 Task: Set the night theme to "Light default".
Action: Mouse moved to (1149, 105)
Screenshot: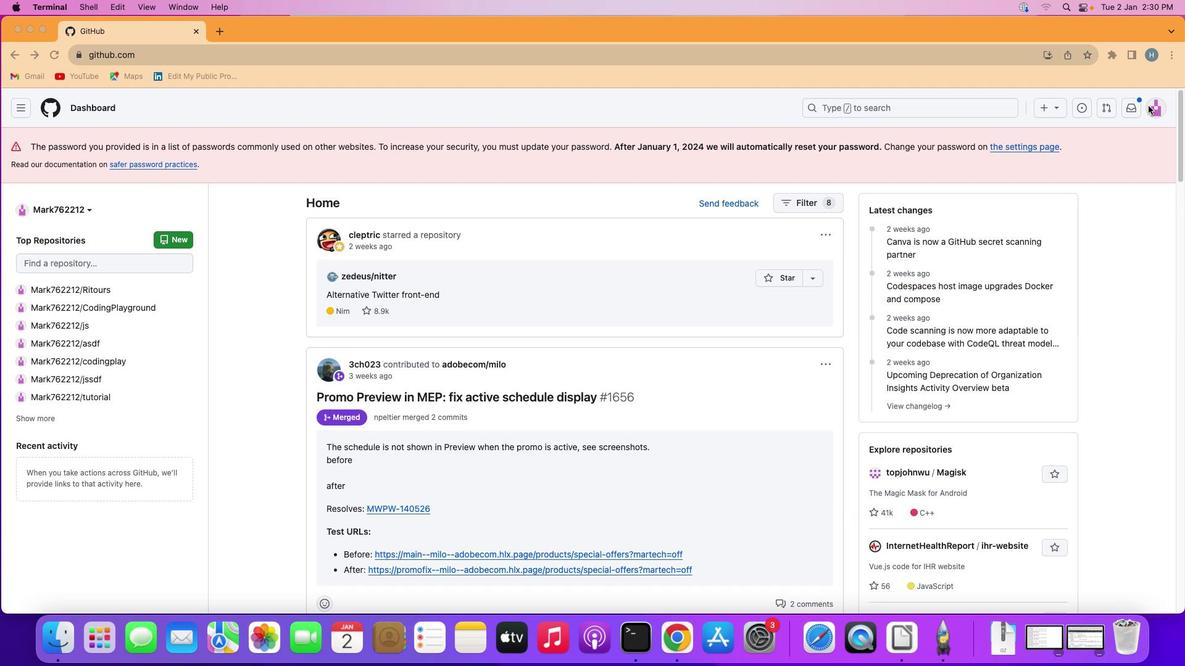 
Action: Mouse pressed left at (1149, 105)
Screenshot: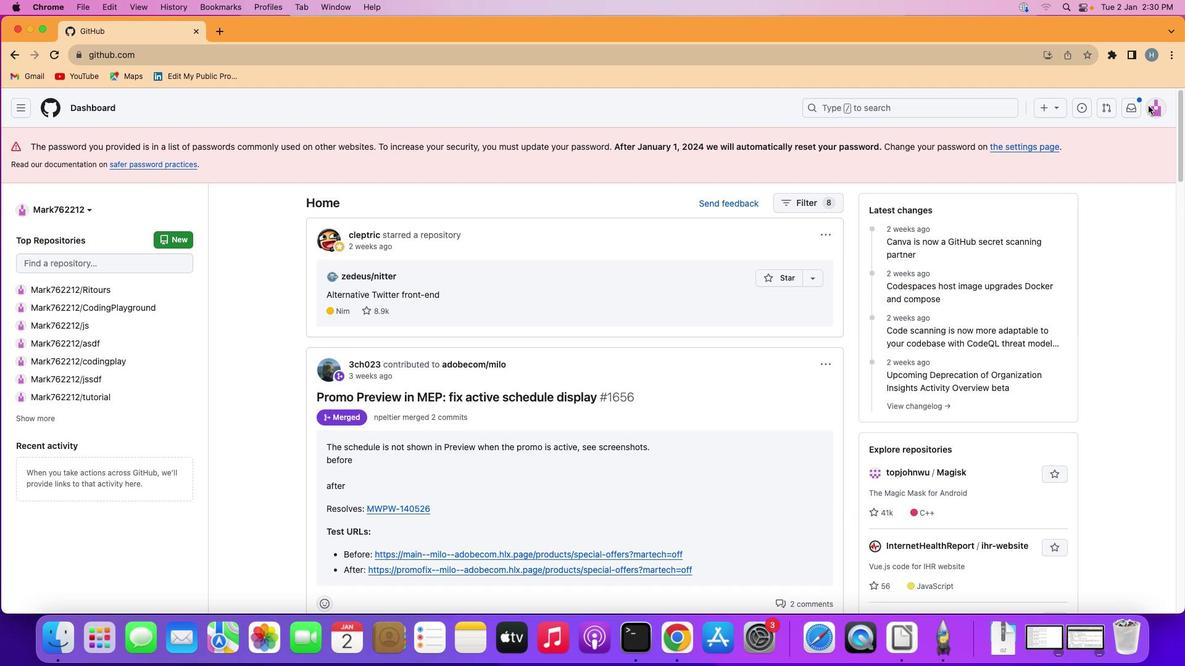 
Action: Mouse moved to (1154, 101)
Screenshot: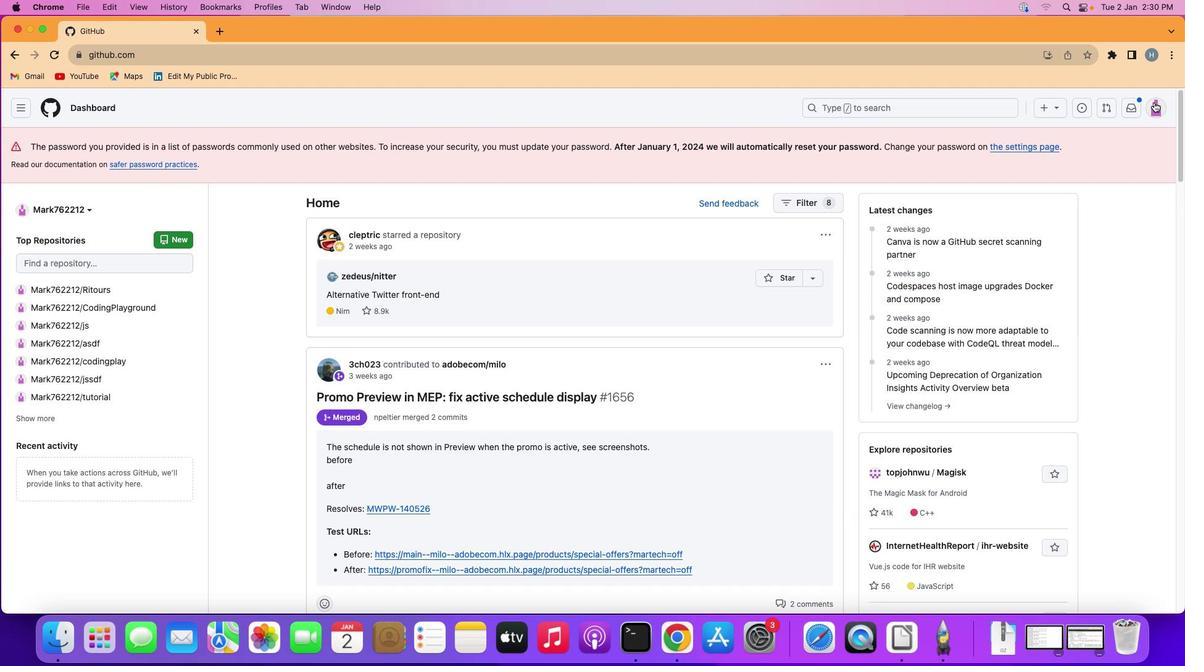 
Action: Mouse pressed left at (1154, 101)
Screenshot: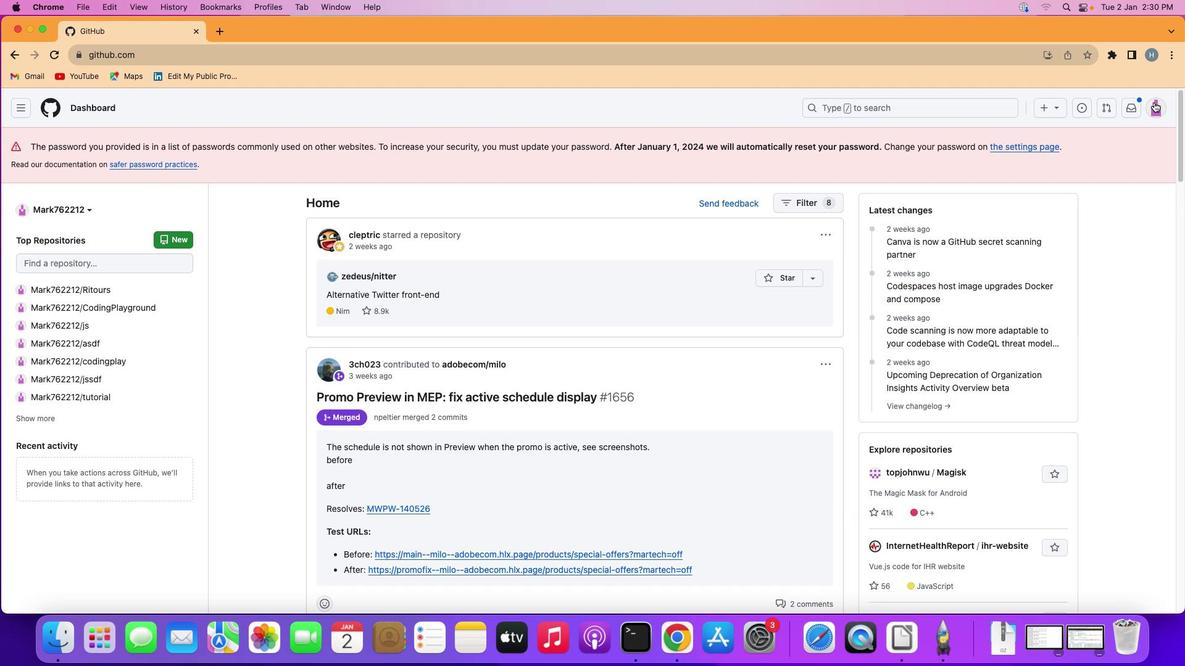 
Action: Mouse moved to (1082, 443)
Screenshot: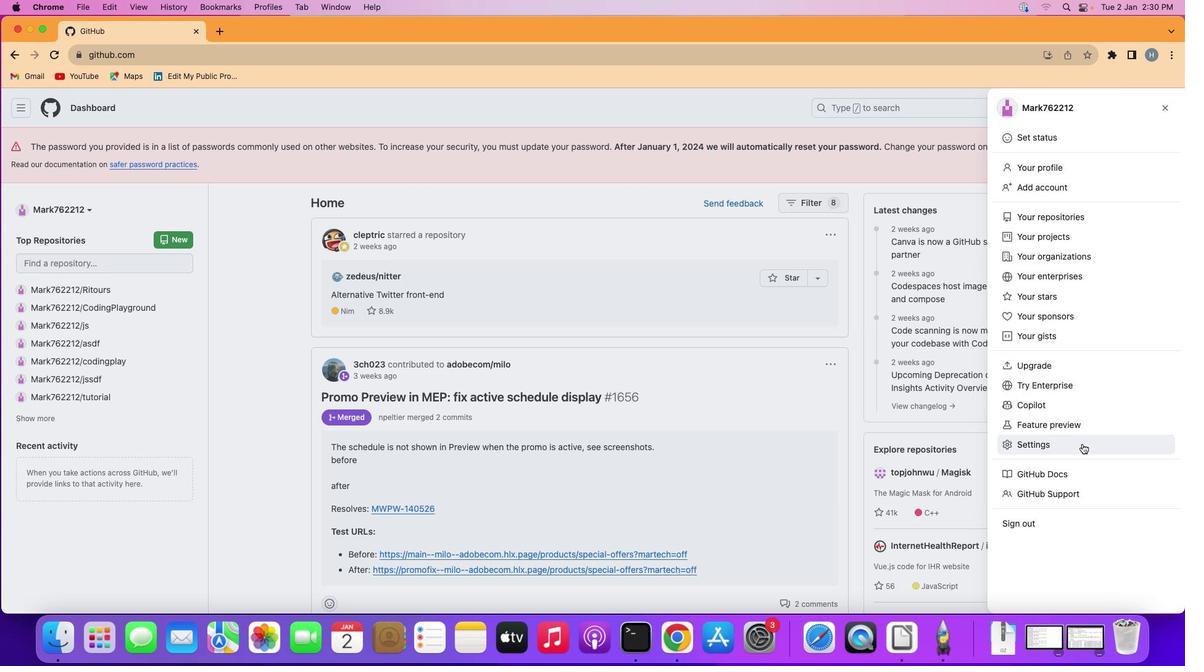 
Action: Mouse pressed left at (1082, 443)
Screenshot: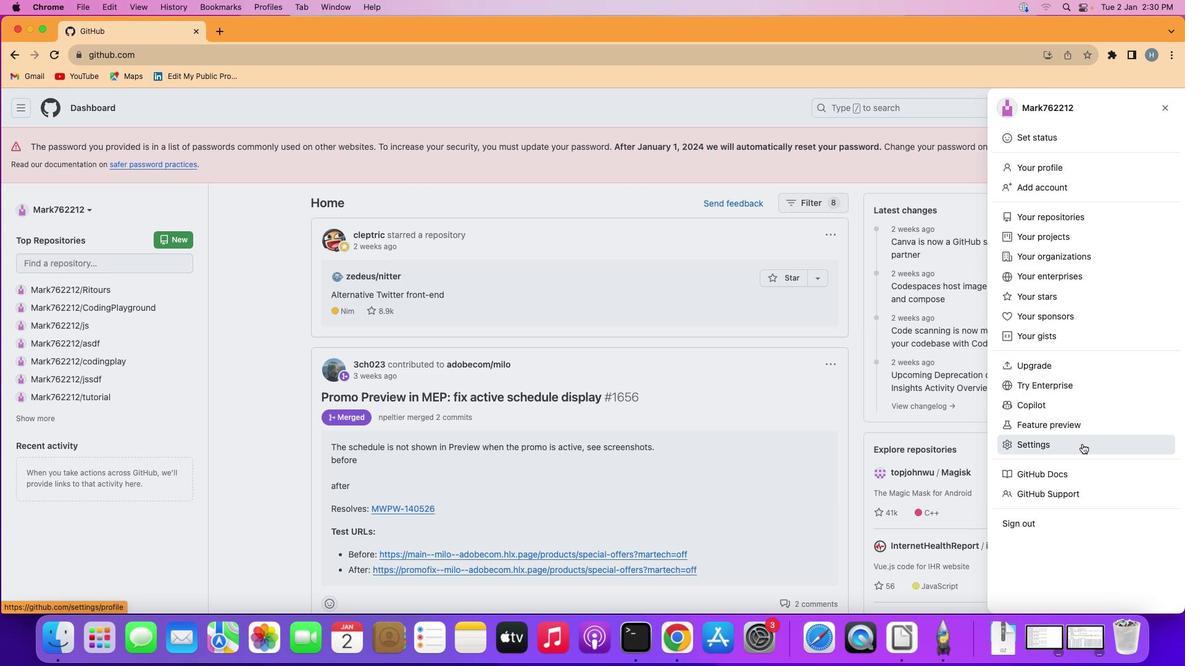 
Action: Mouse moved to (308, 295)
Screenshot: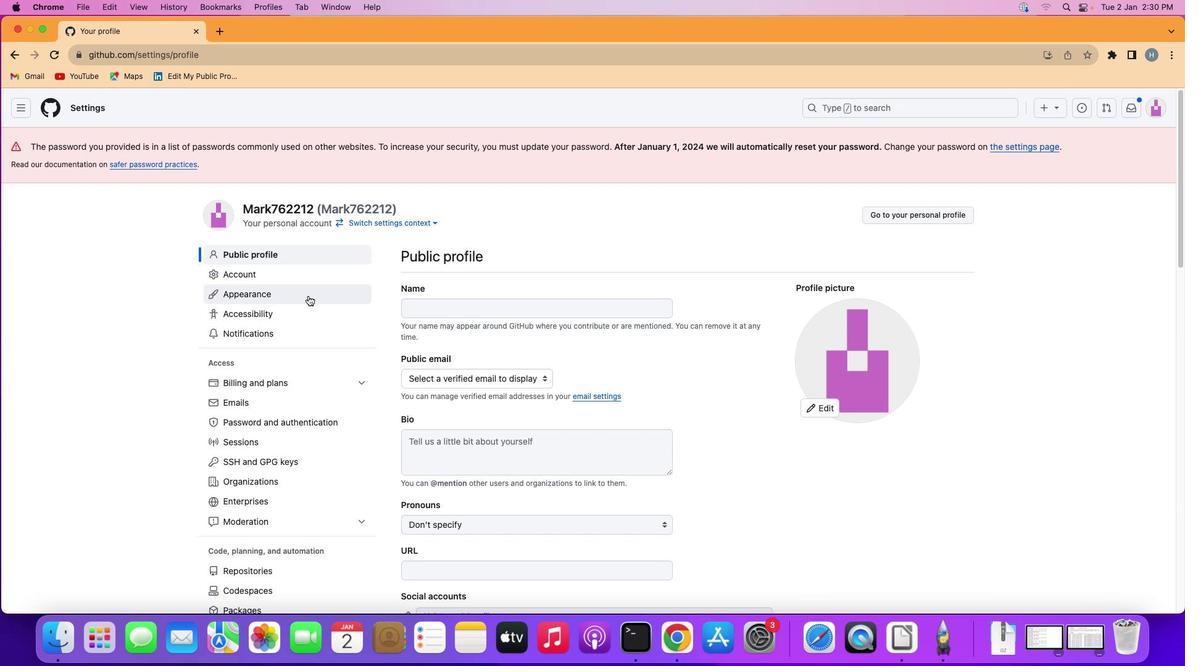 
Action: Mouse pressed left at (308, 295)
Screenshot: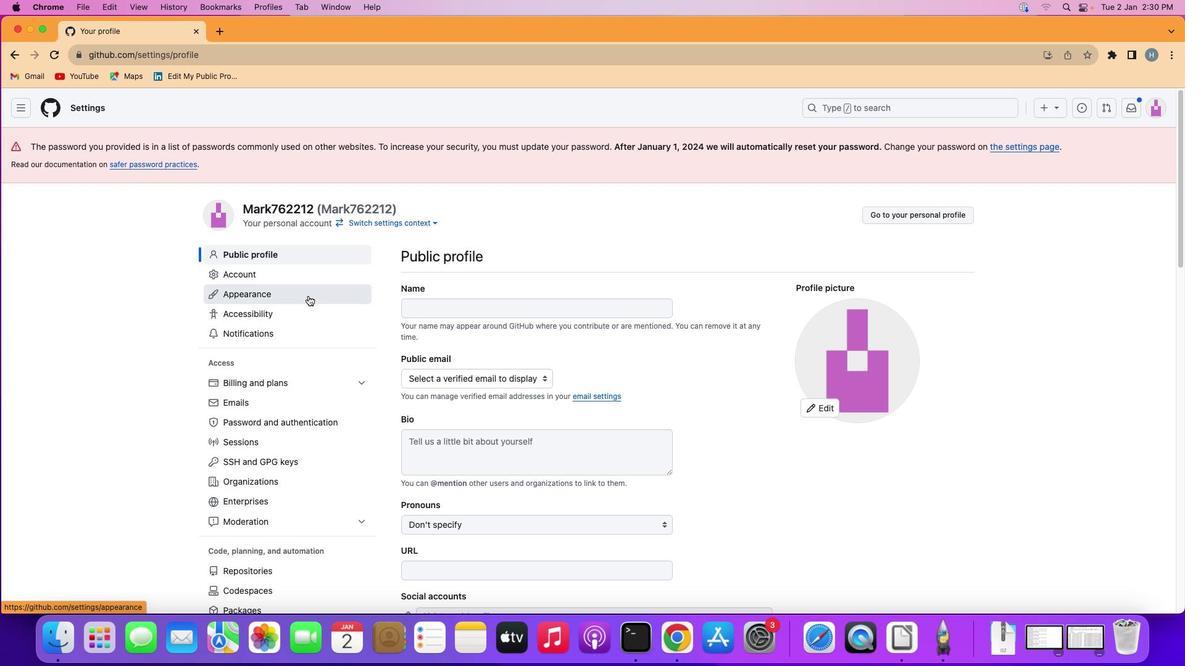 
Action: Mouse moved to (511, 426)
Screenshot: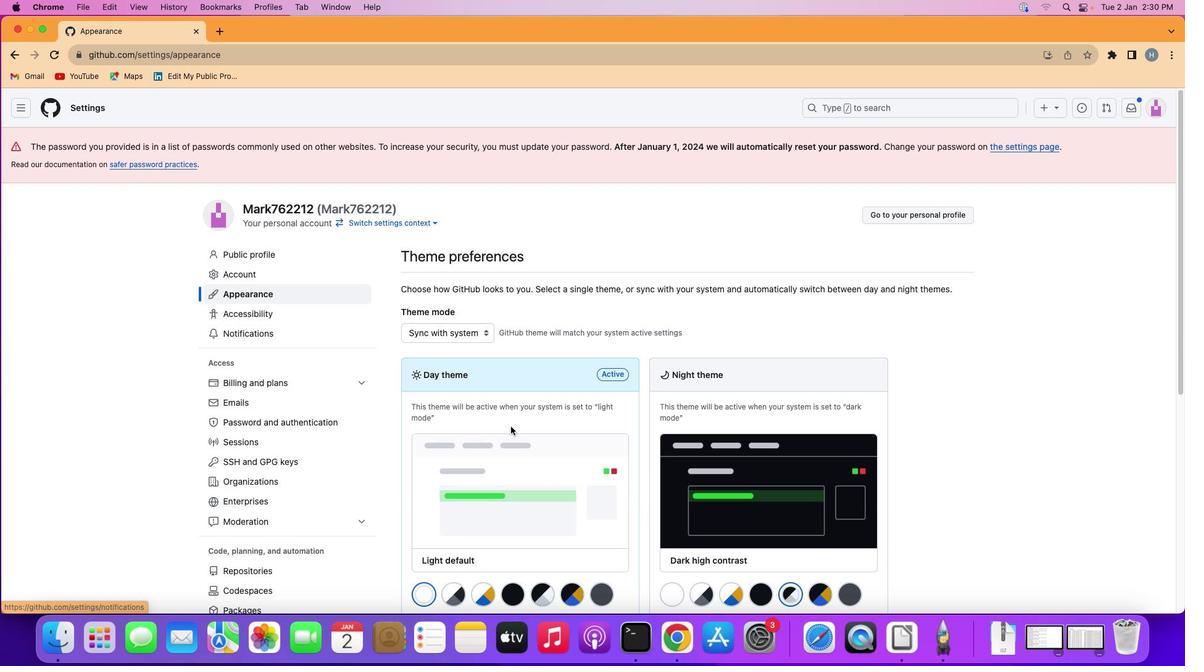 
Action: Mouse scrolled (511, 426) with delta (0, 0)
Screenshot: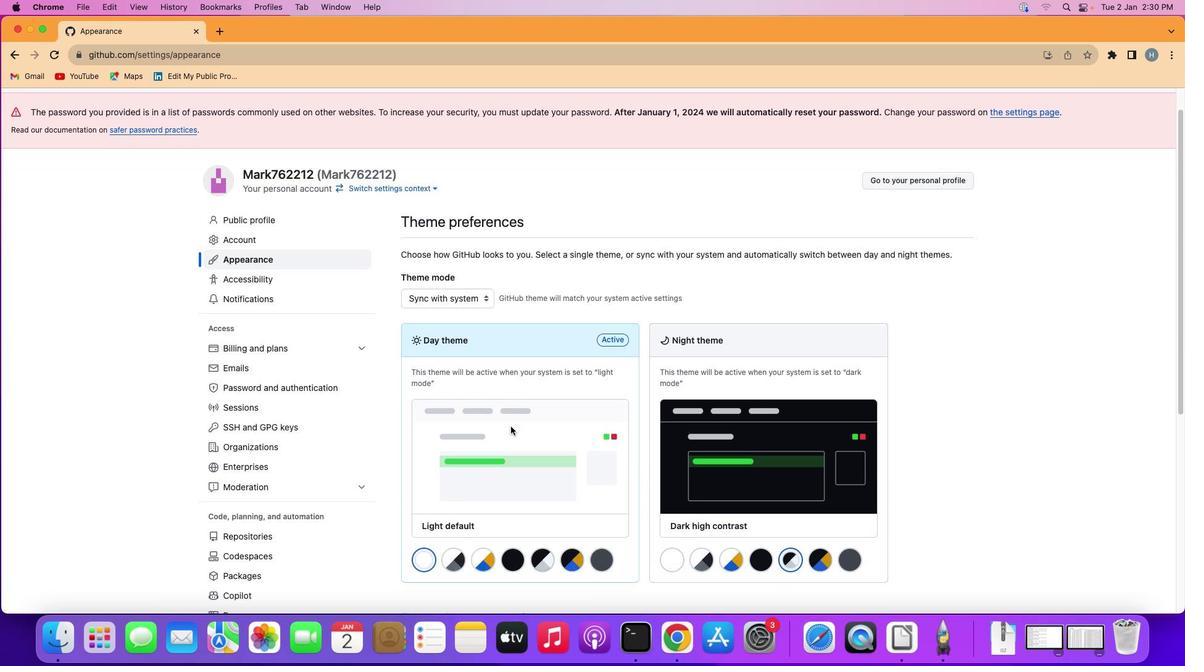 
Action: Mouse scrolled (511, 426) with delta (0, -1)
Screenshot: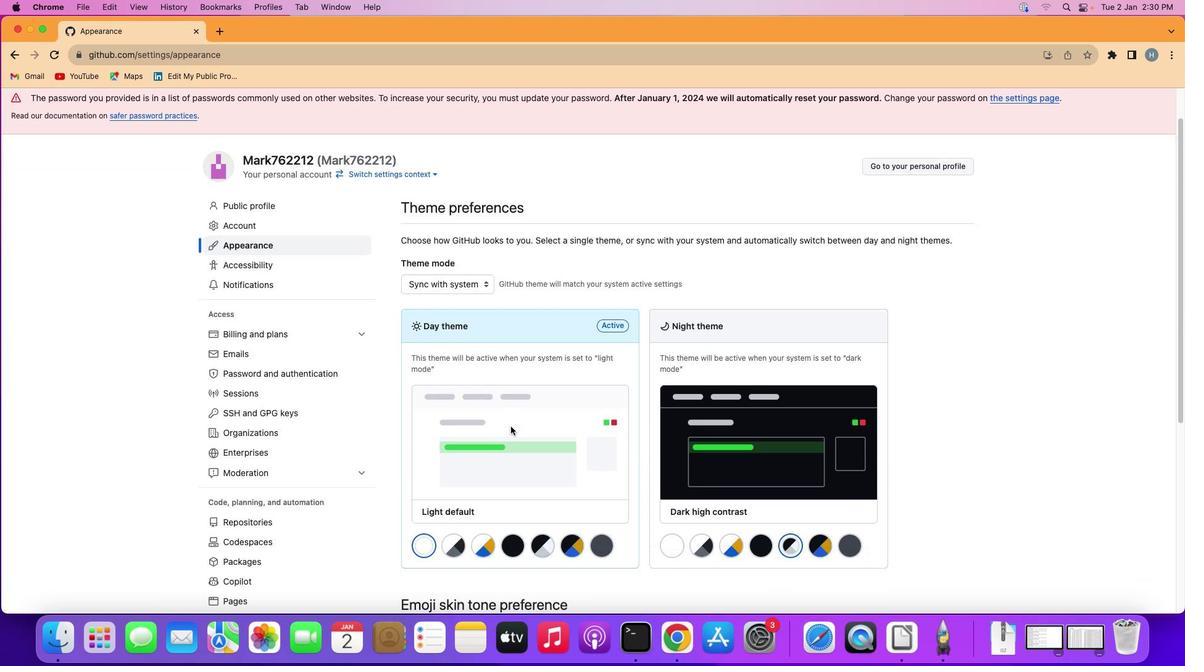 
Action: Mouse scrolled (511, 426) with delta (0, -1)
Screenshot: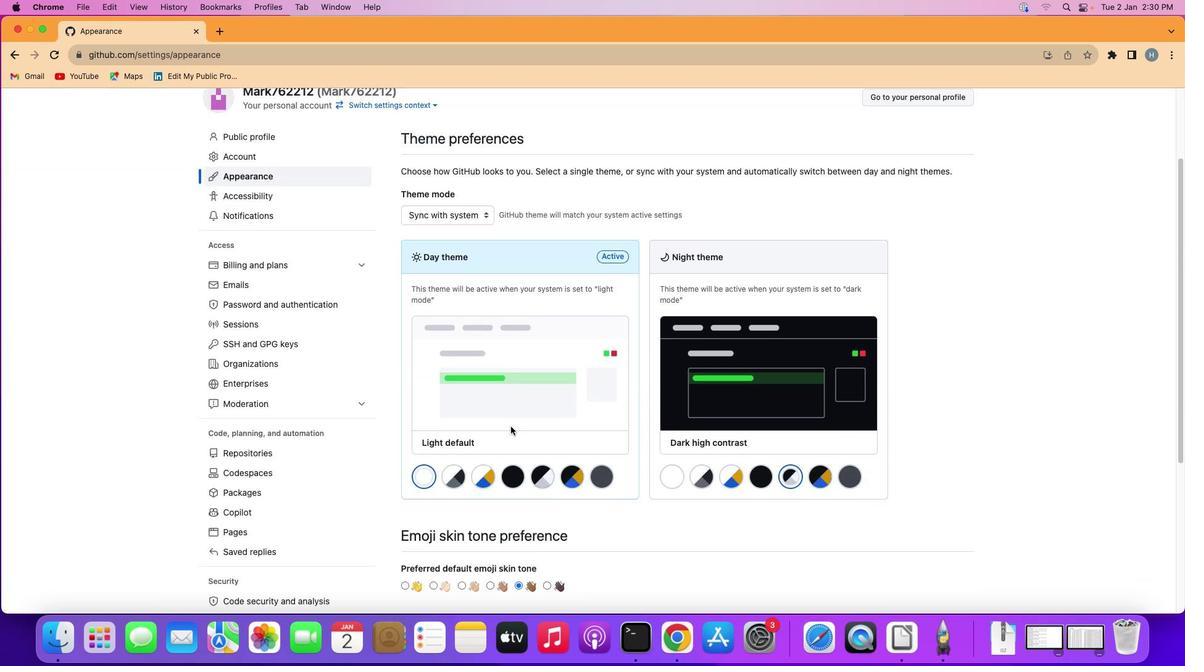
Action: Mouse moved to (674, 443)
Screenshot: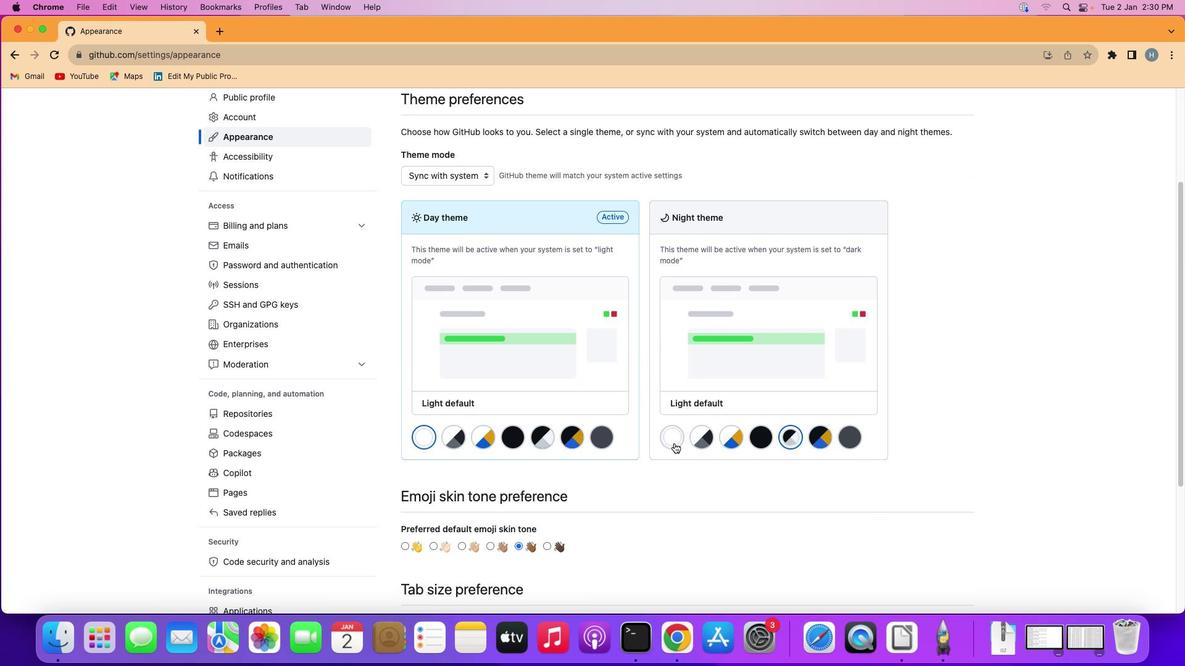 
Action: Mouse pressed left at (674, 443)
Screenshot: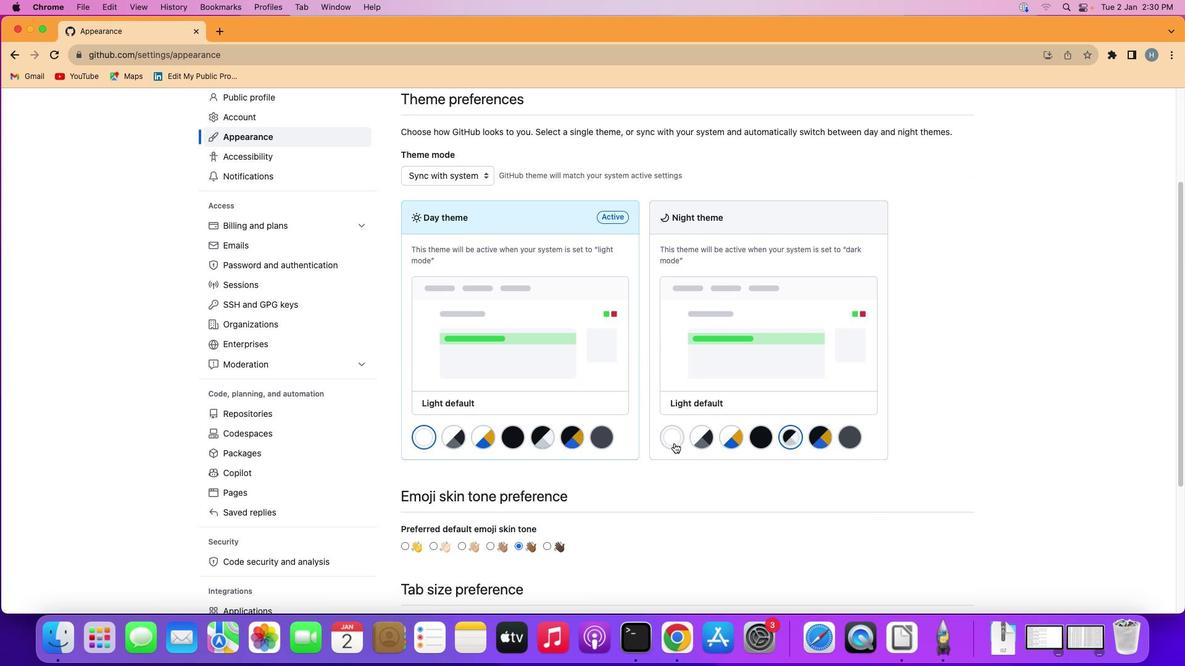 
Action: Mouse moved to (674, 443)
Screenshot: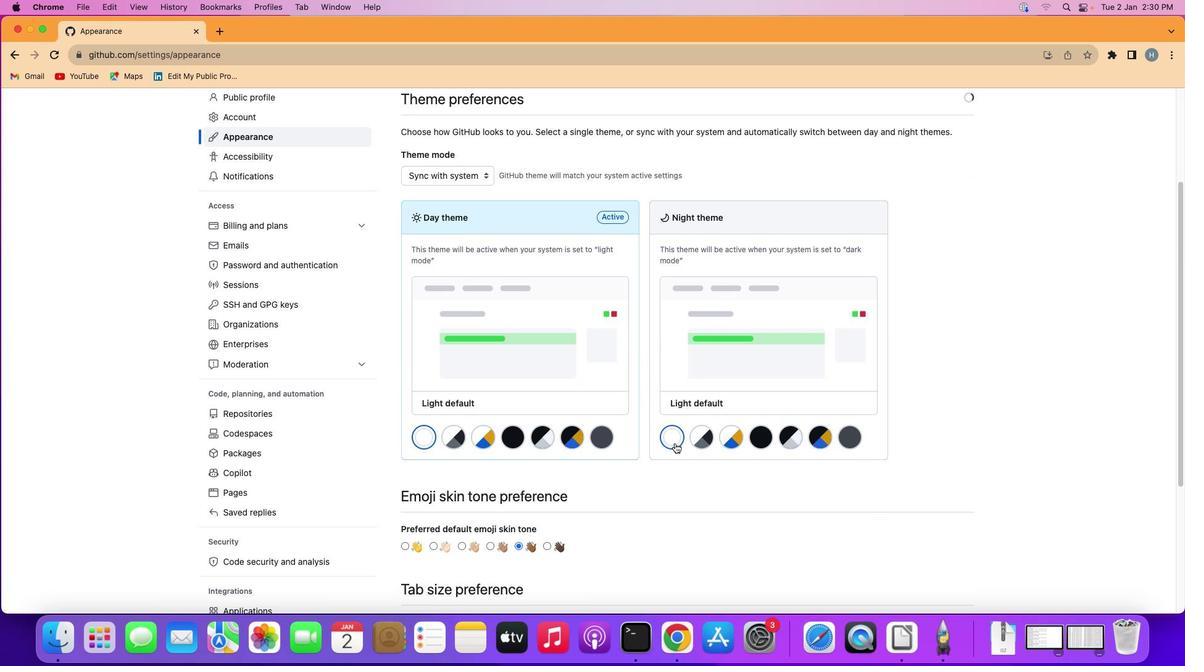 
